 Task: Toggle the experimental feature "Timeline: show all events".
Action: Mouse moved to (1052, 30)
Screenshot: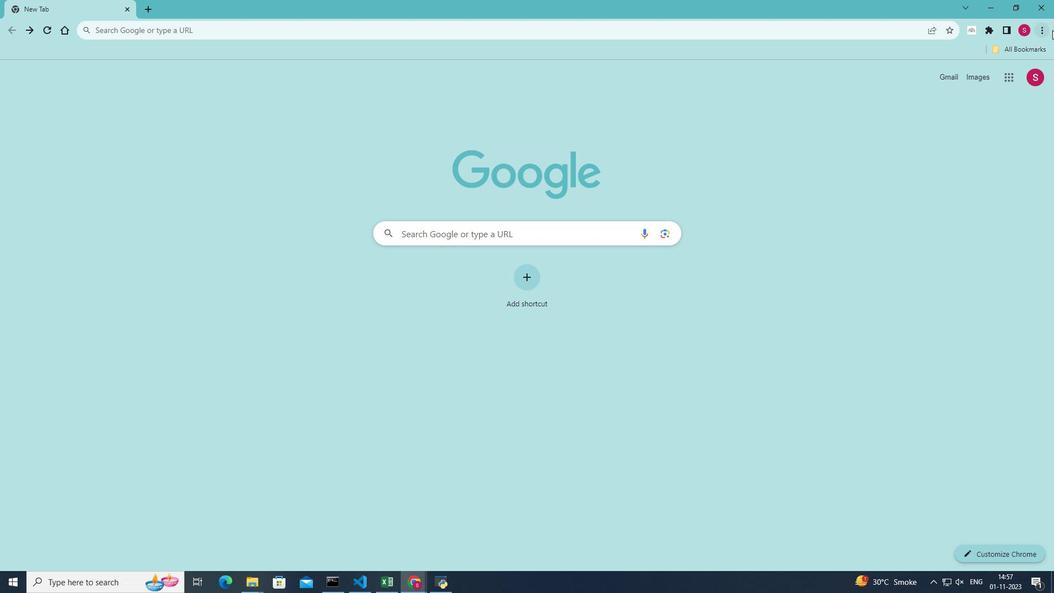 
Action: Mouse pressed left at (1052, 30)
Screenshot: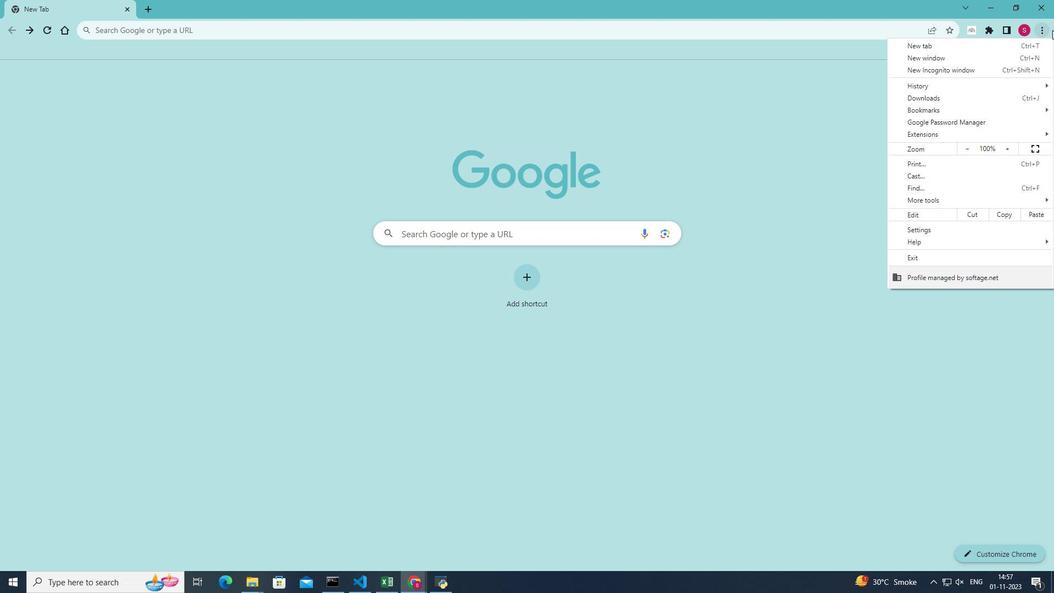 
Action: Mouse moved to (937, 201)
Screenshot: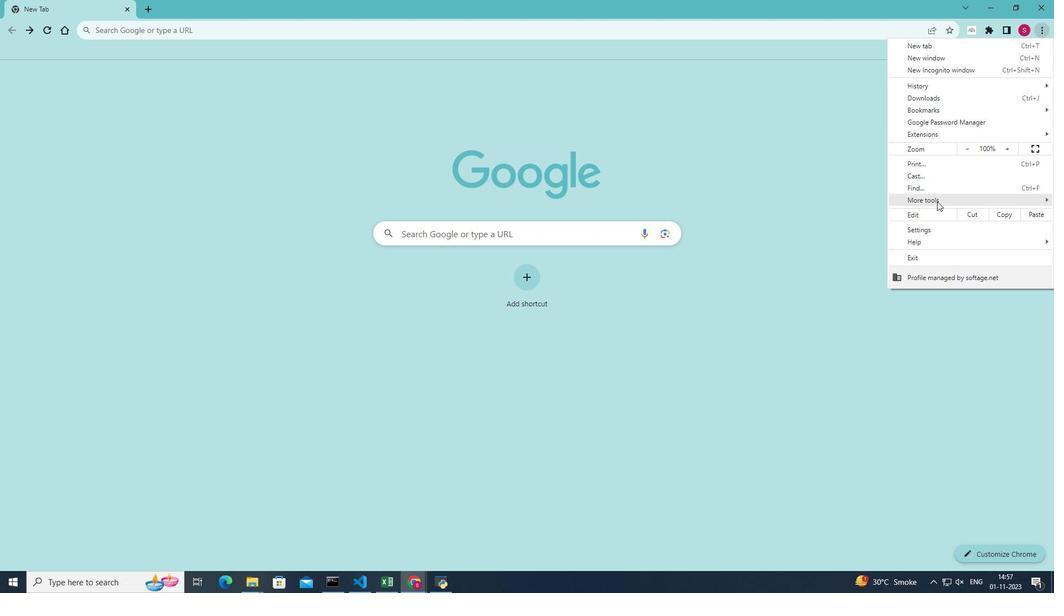 
Action: Mouse pressed left at (937, 201)
Screenshot: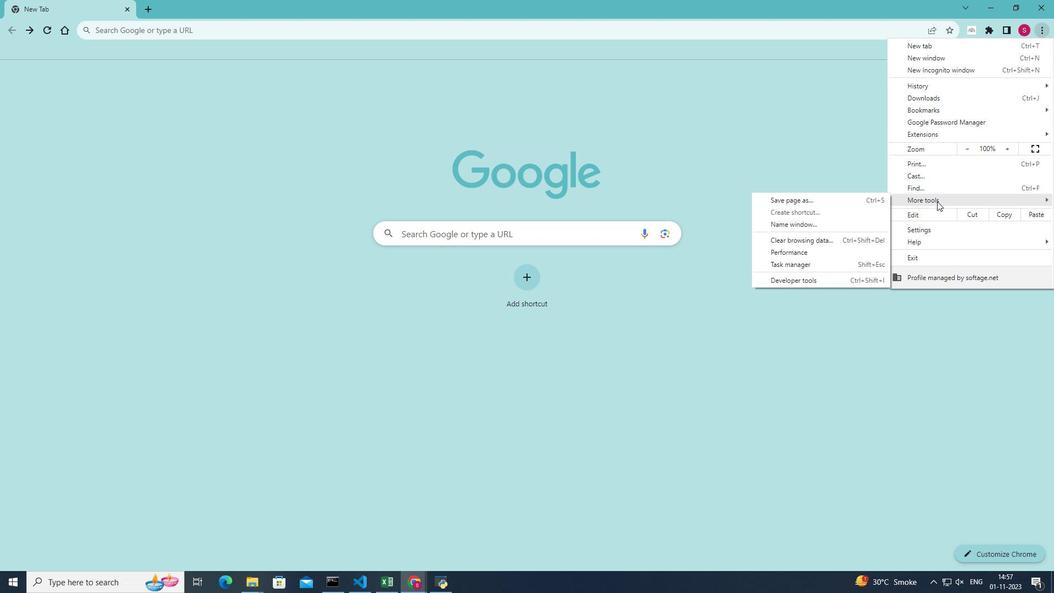
Action: Mouse moved to (811, 277)
Screenshot: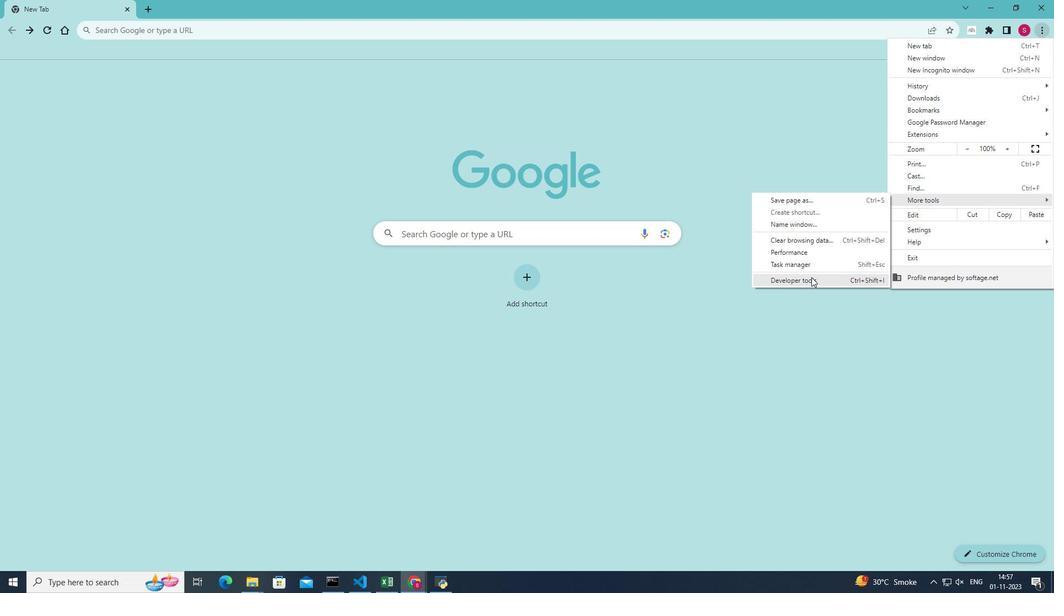 
Action: Mouse pressed left at (811, 277)
Screenshot: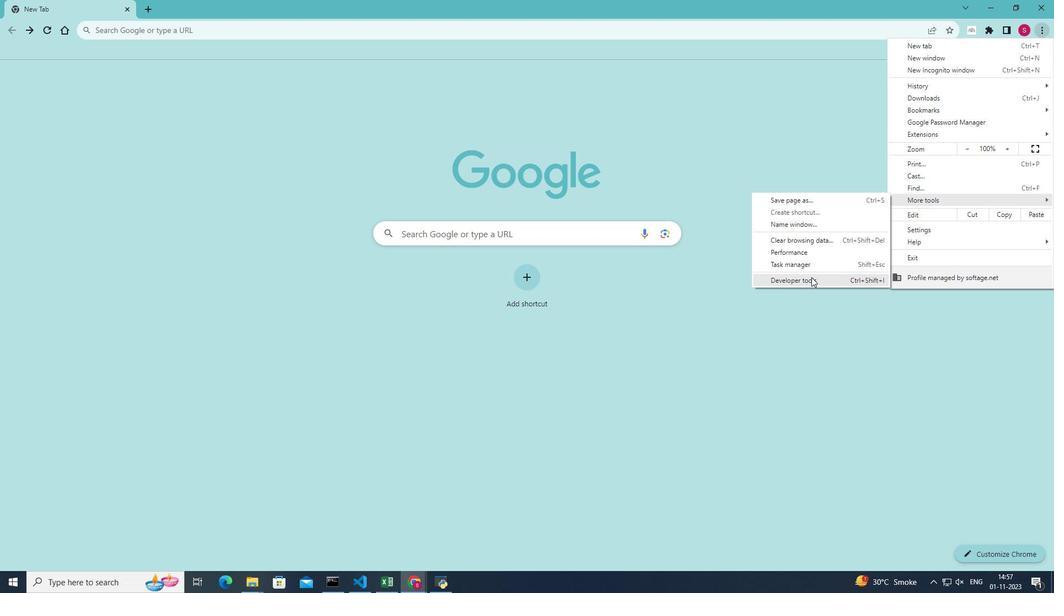 
Action: Mouse moved to (1015, 69)
Screenshot: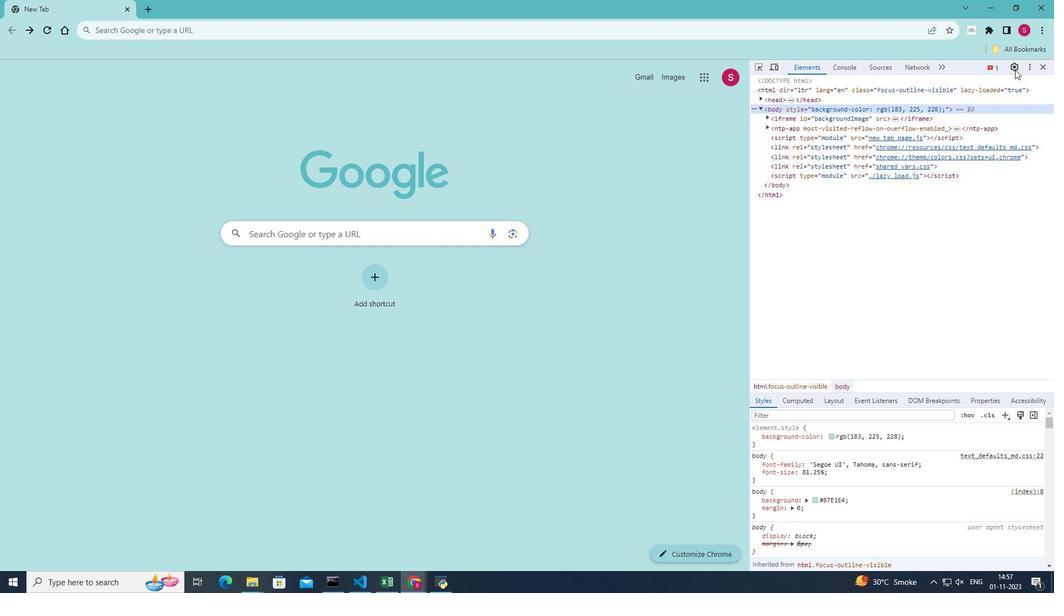 
Action: Mouse pressed left at (1015, 69)
Screenshot: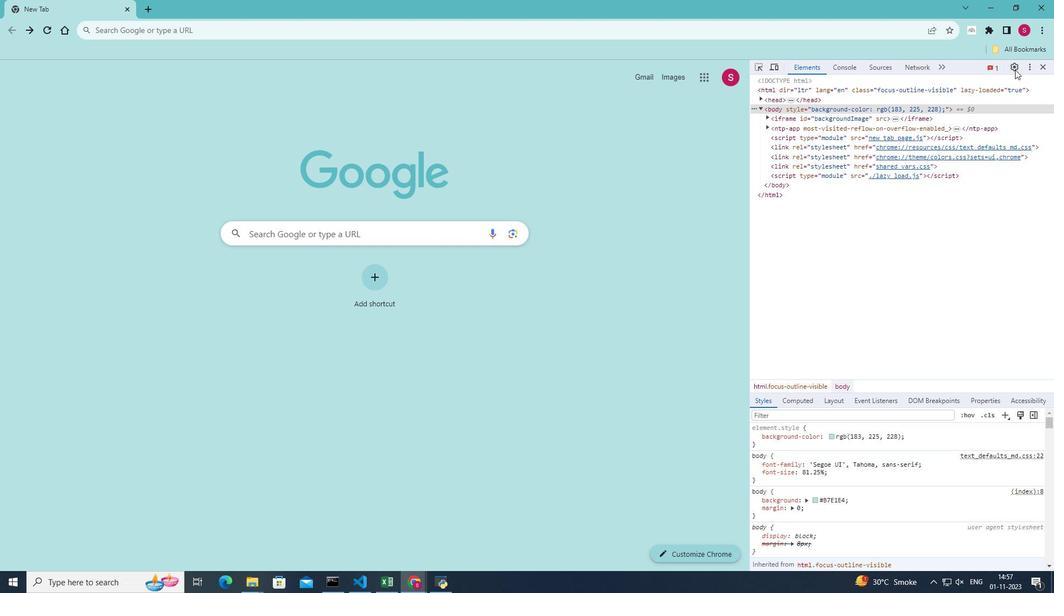 
Action: Mouse moved to (785, 121)
Screenshot: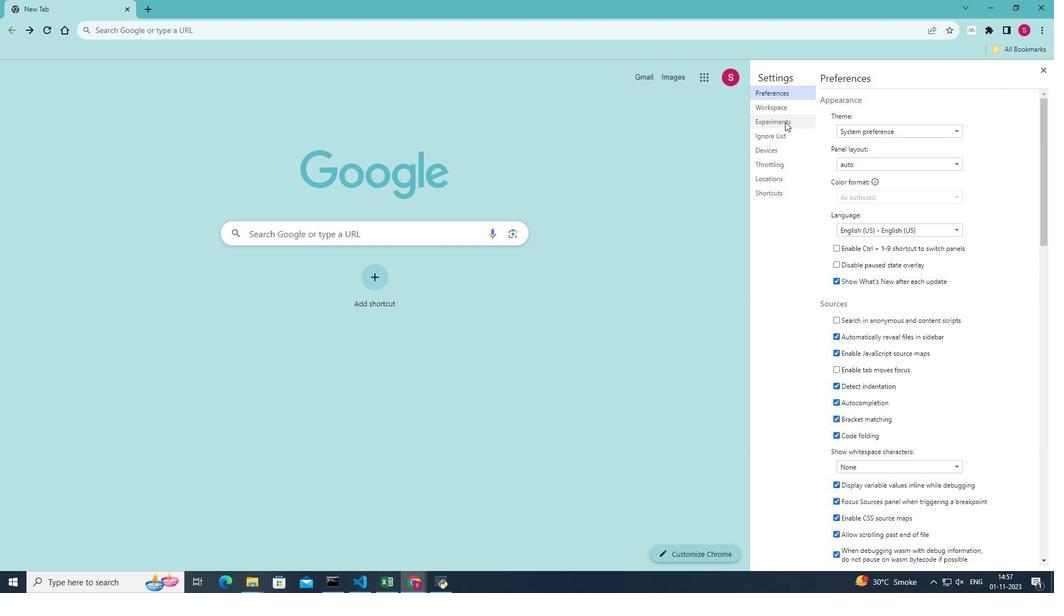 
Action: Mouse pressed left at (785, 121)
Screenshot: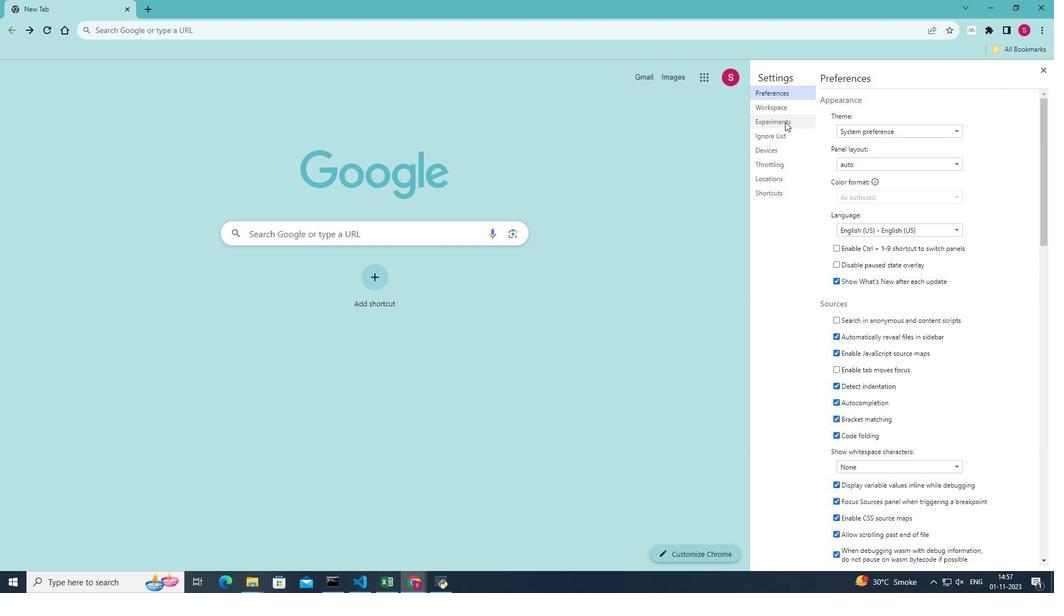 
Action: Mouse moved to (1005, 449)
Screenshot: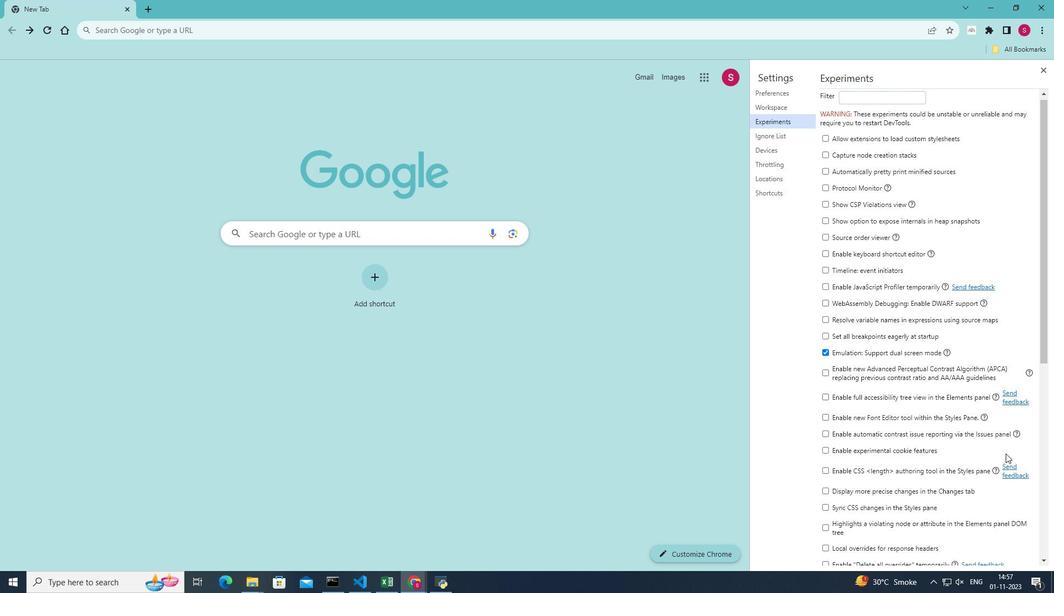 
Action: Mouse scrolled (1005, 449) with delta (0, 0)
Screenshot: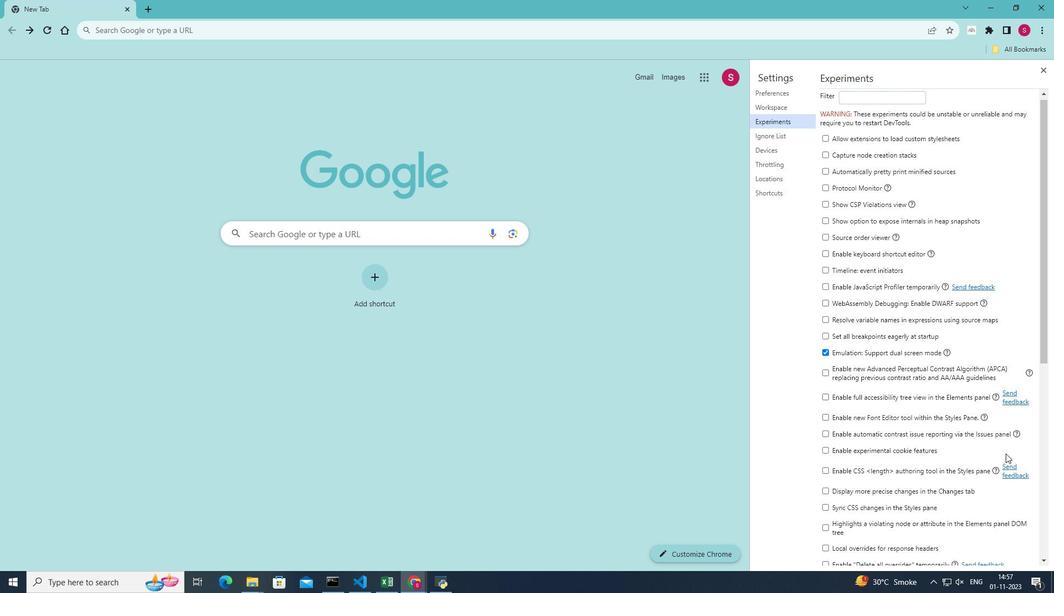 
Action: Mouse moved to (1006, 453)
Screenshot: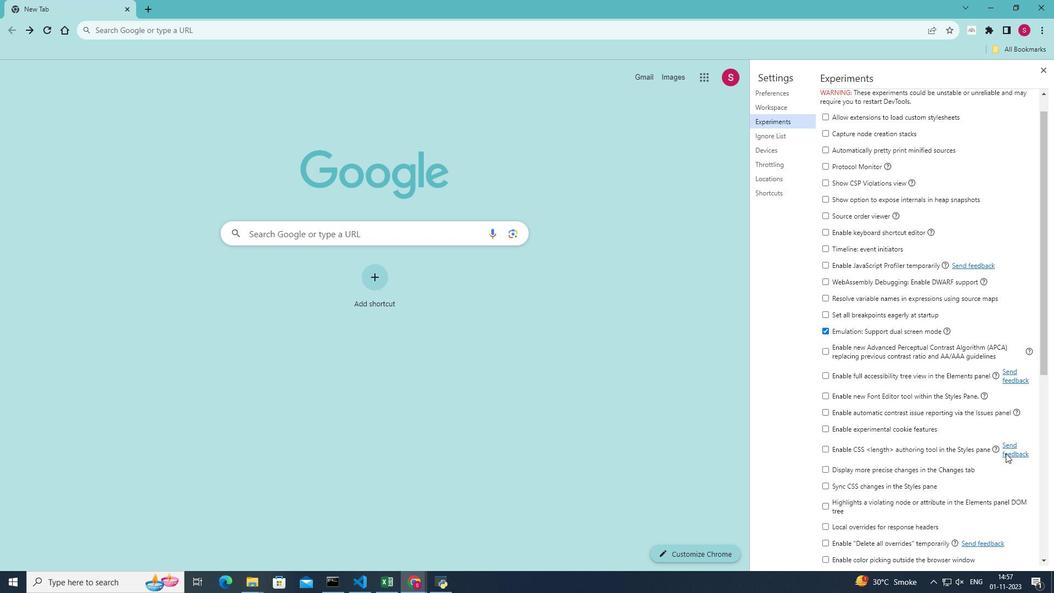 
Action: Mouse scrolled (1006, 453) with delta (0, 0)
Screenshot: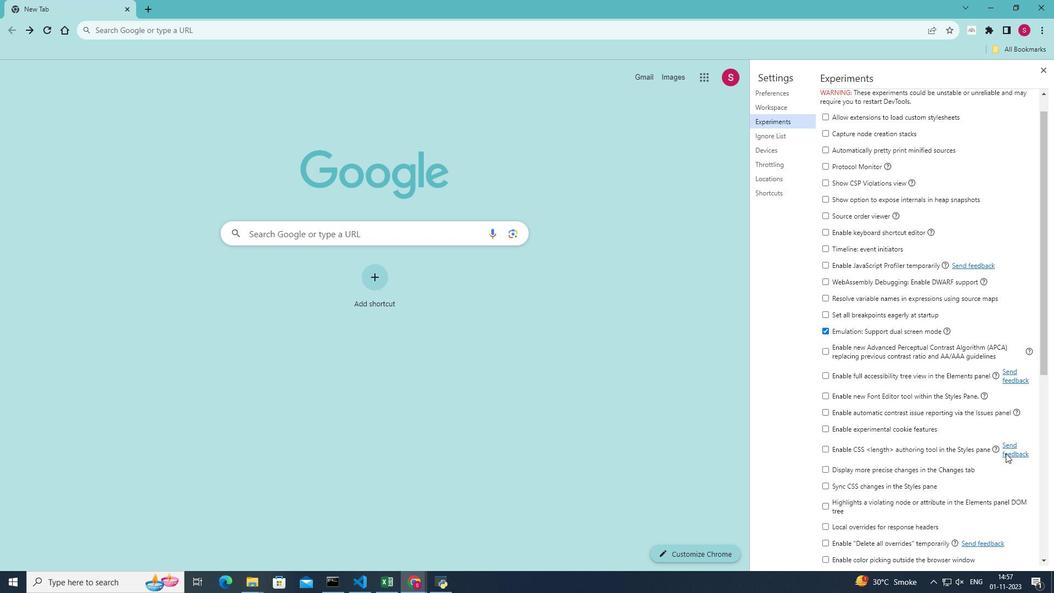 
Action: Mouse scrolled (1006, 453) with delta (0, 0)
Screenshot: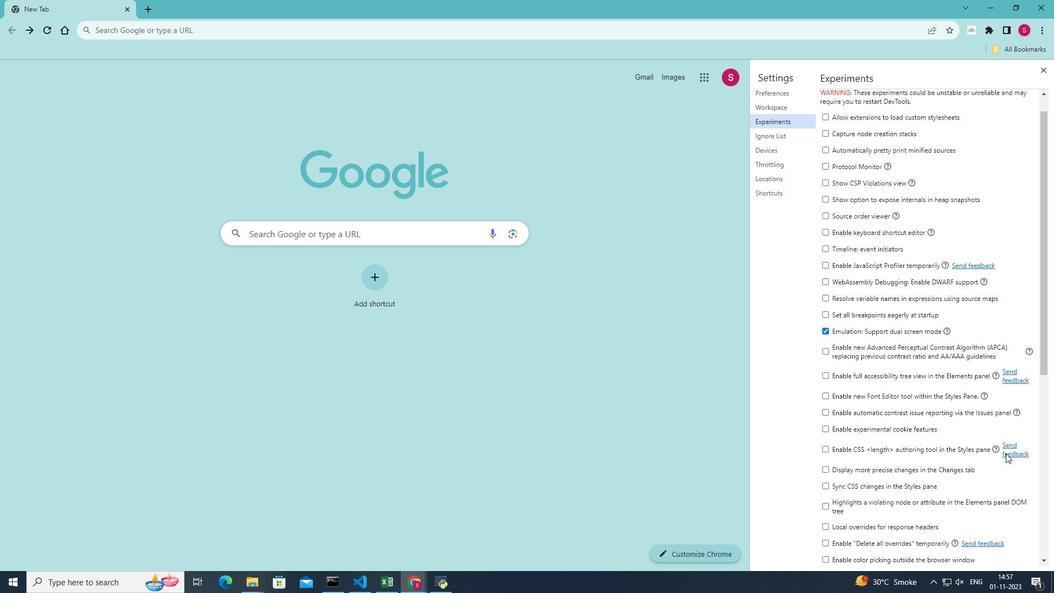 
Action: Mouse scrolled (1006, 453) with delta (0, 0)
Screenshot: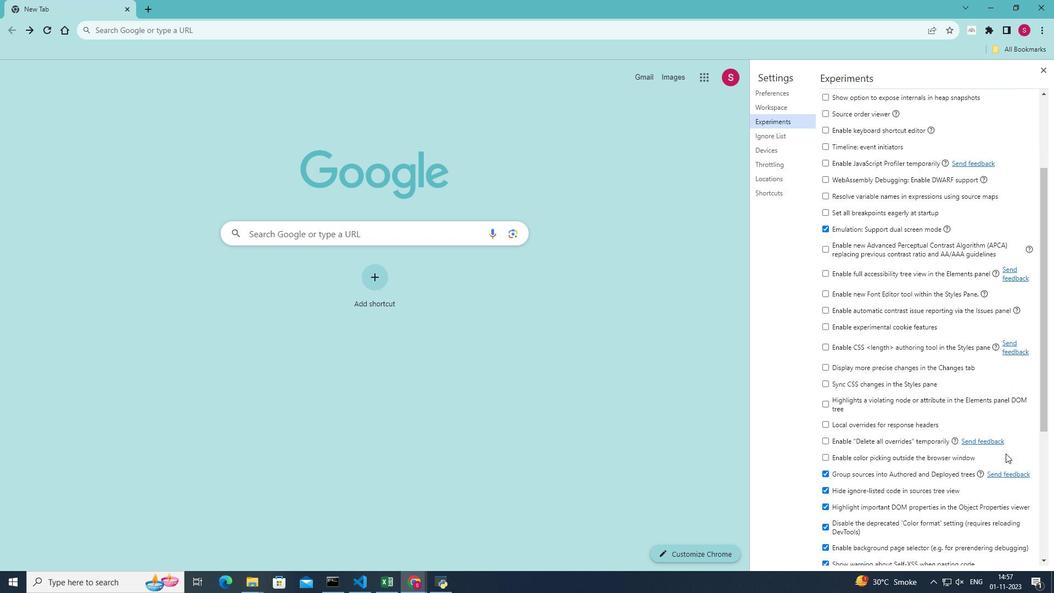 
Action: Mouse scrolled (1006, 453) with delta (0, 0)
Screenshot: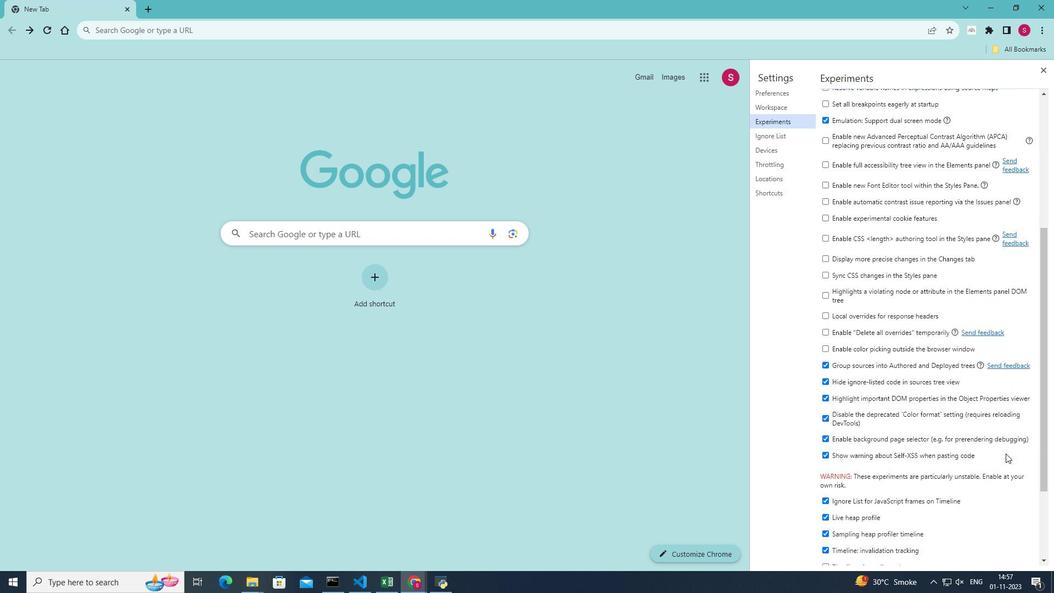 
Action: Mouse scrolled (1006, 453) with delta (0, 0)
Screenshot: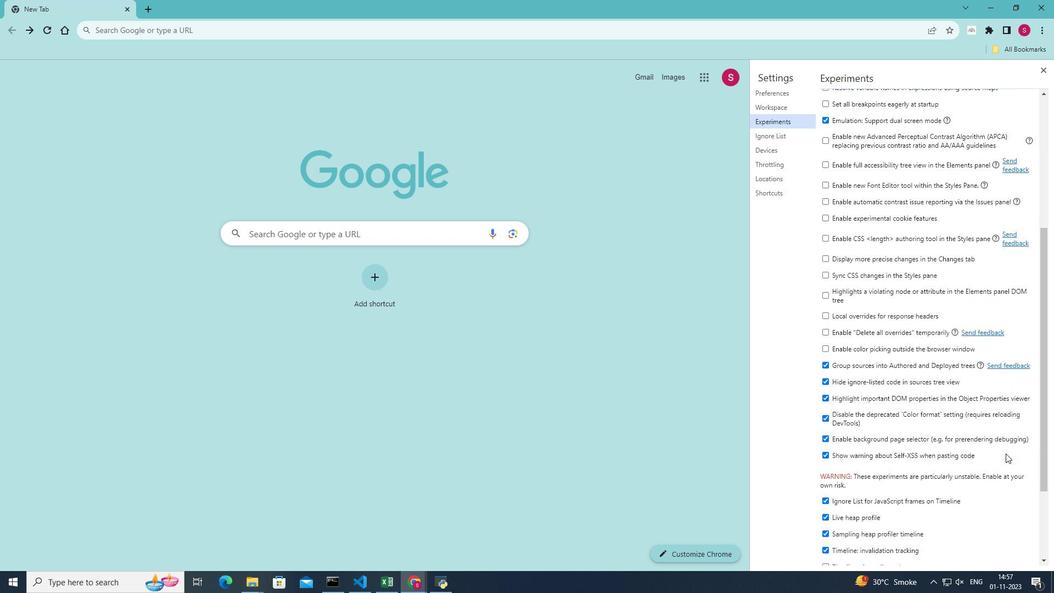 
Action: Mouse moved to (828, 472)
Screenshot: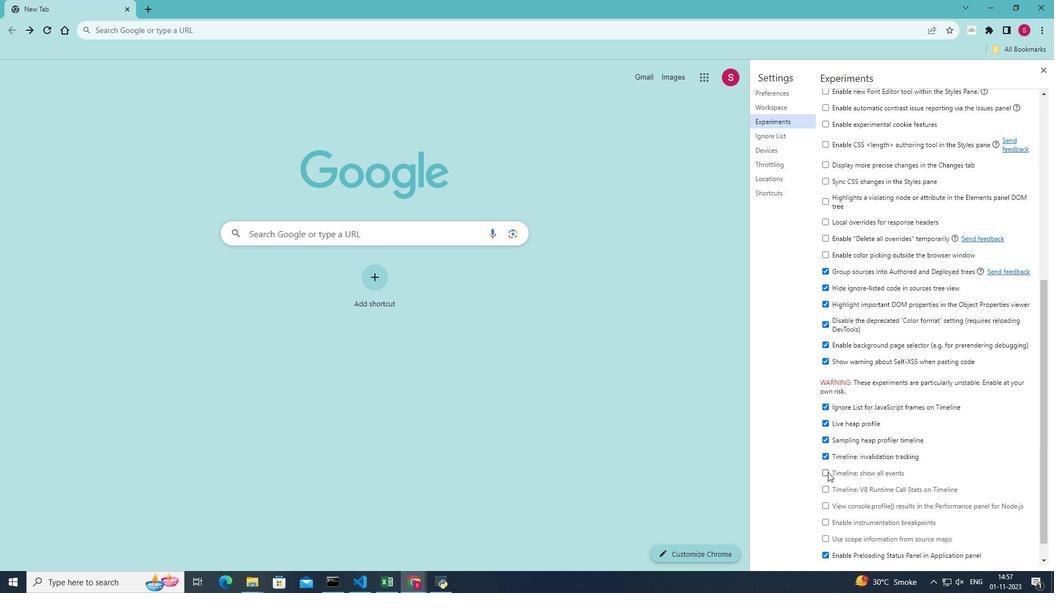 
Action: Mouse pressed left at (828, 472)
Screenshot: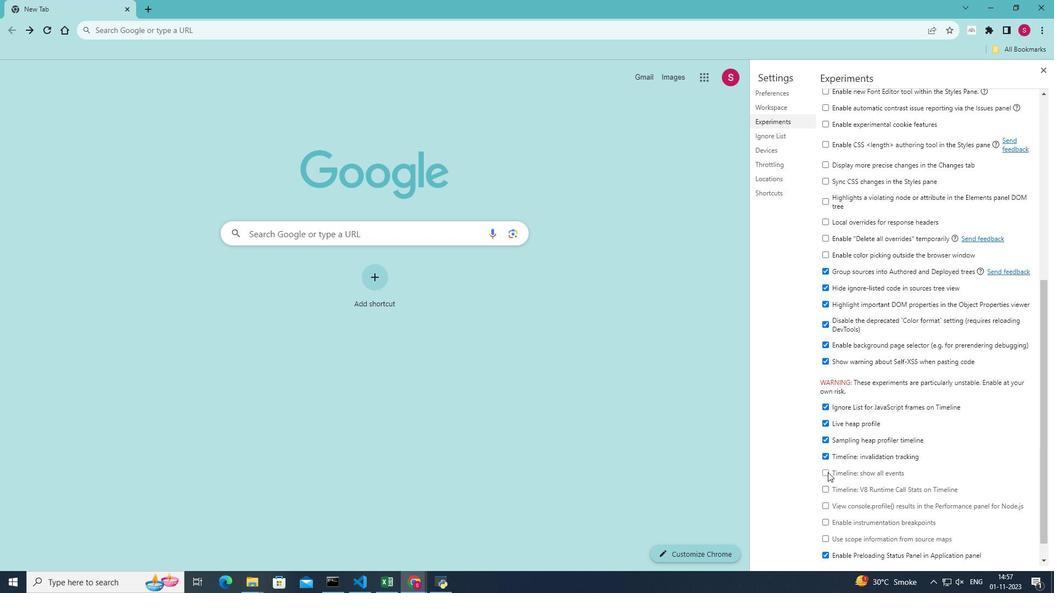 
Action: Mouse moved to (872, 470)
Screenshot: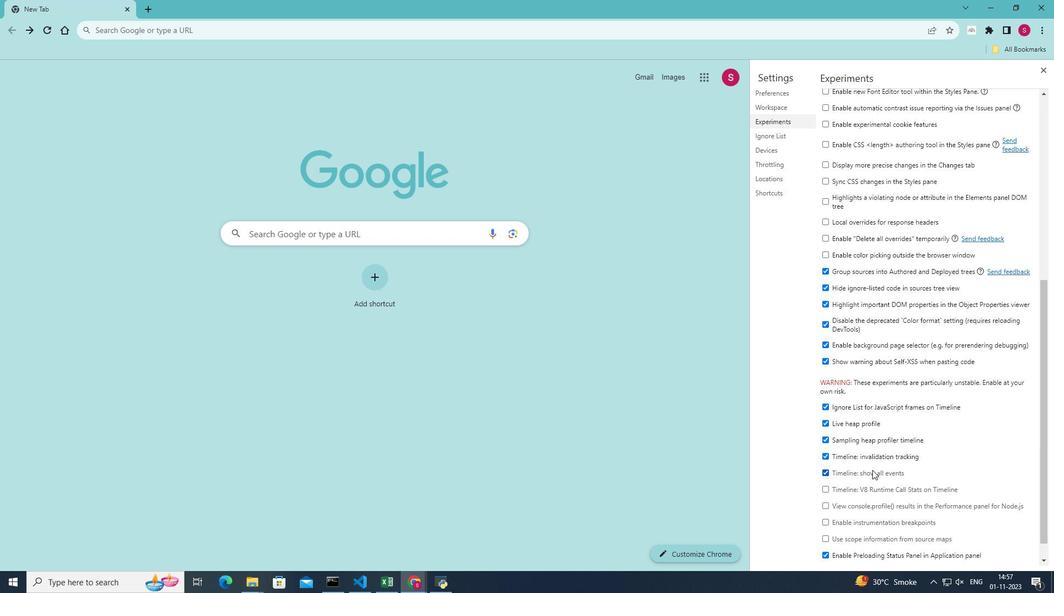 
